 Task: Schedule a meeting for the app development brainstorming.
Action: Mouse moved to (92, 103)
Screenshot: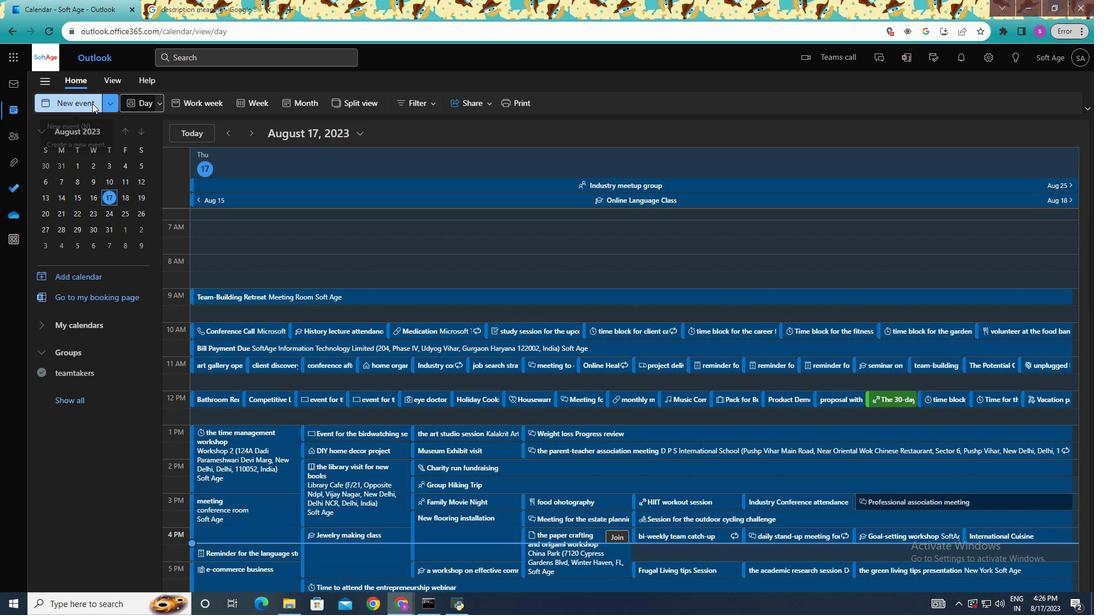 
Action: Mouse pressed left at (92, 103)
Screenshot: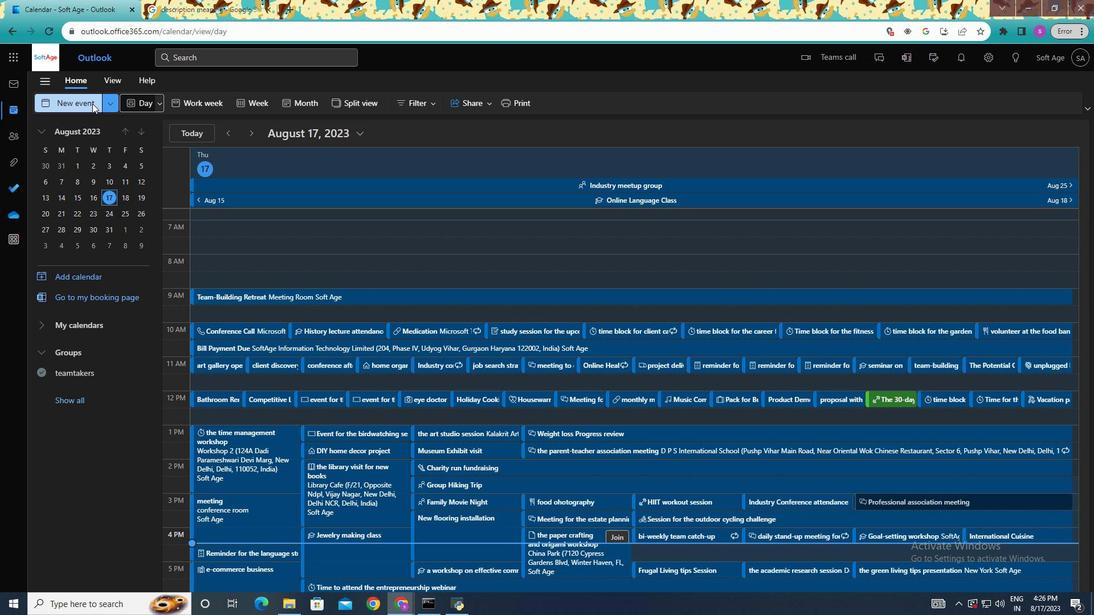 
Action: Mouse moved to (397, 192)
Screenshot: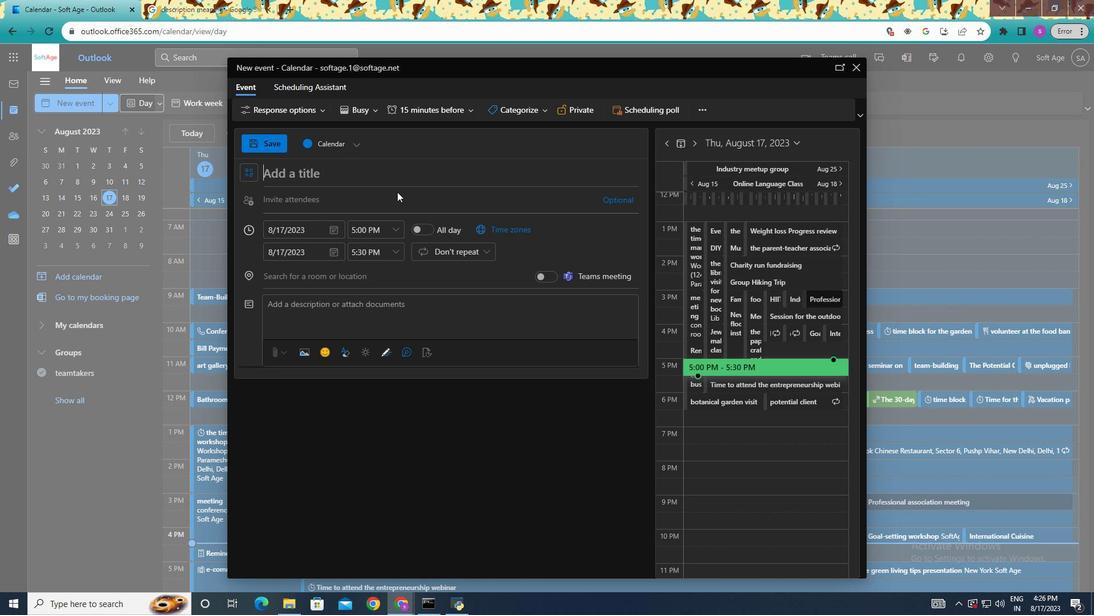 
Action: Key pressed <Key.shift>The<Key.space>app<Key.space>development
Screenshot: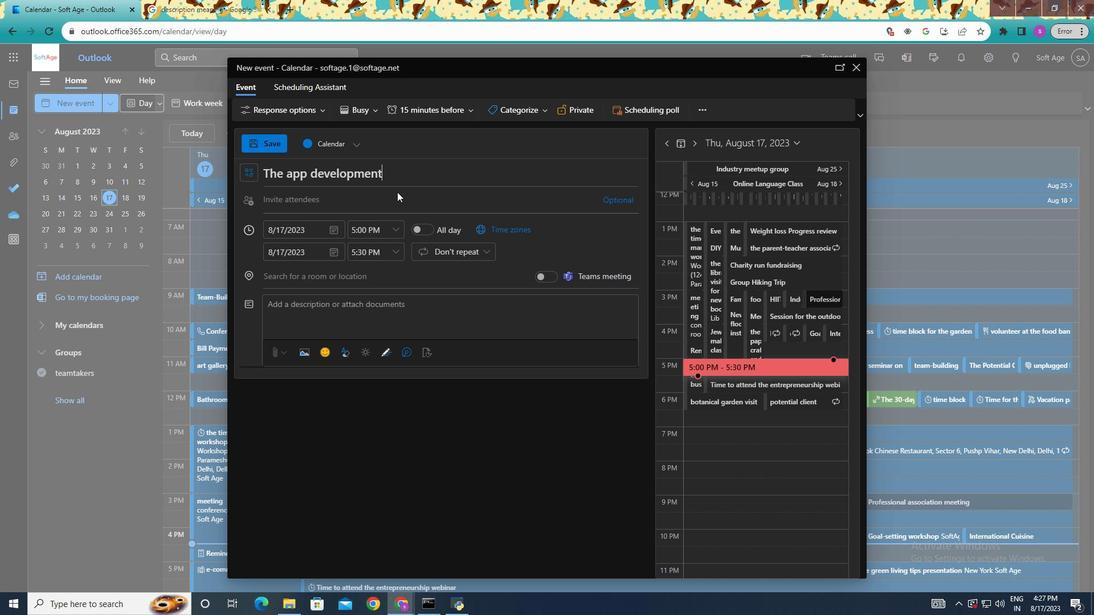 
Action: Mouse moved to (349, 200)
Screenshot: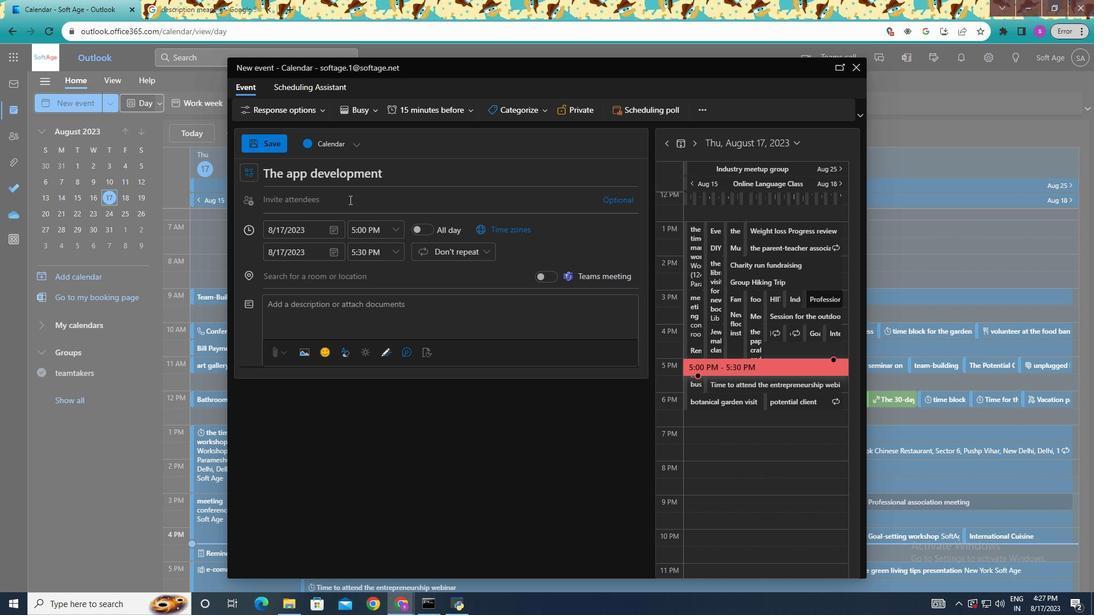 
Action: Mouse pressed left at (349, 200)
Screenshot: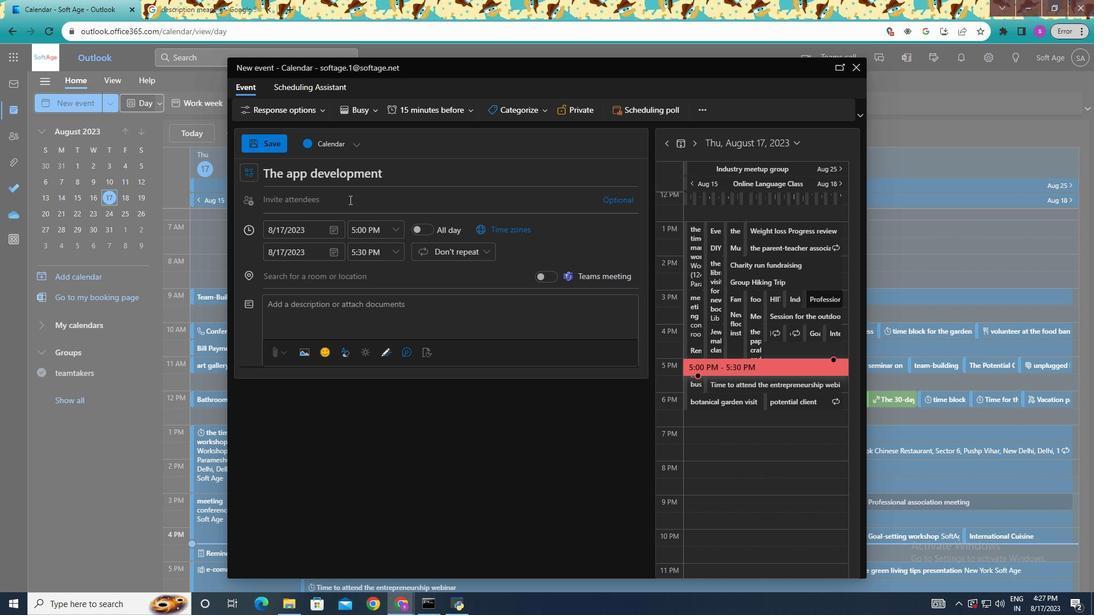 
Action: Mouse moved to (346, 258)
Screenshot: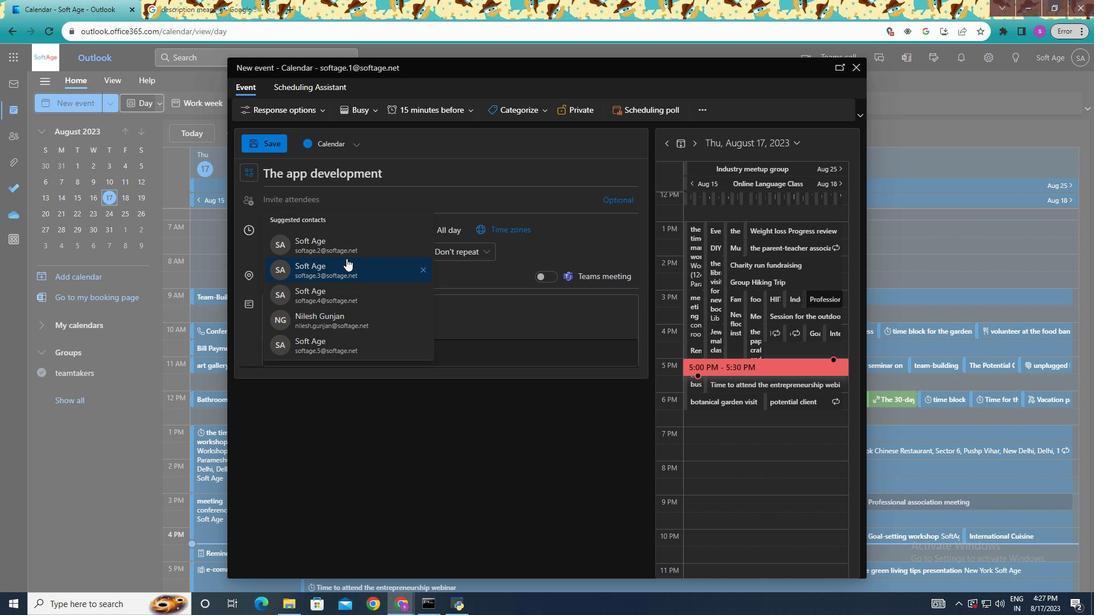 
Action: Mouse pressed left at (346, 258)
Screenshot: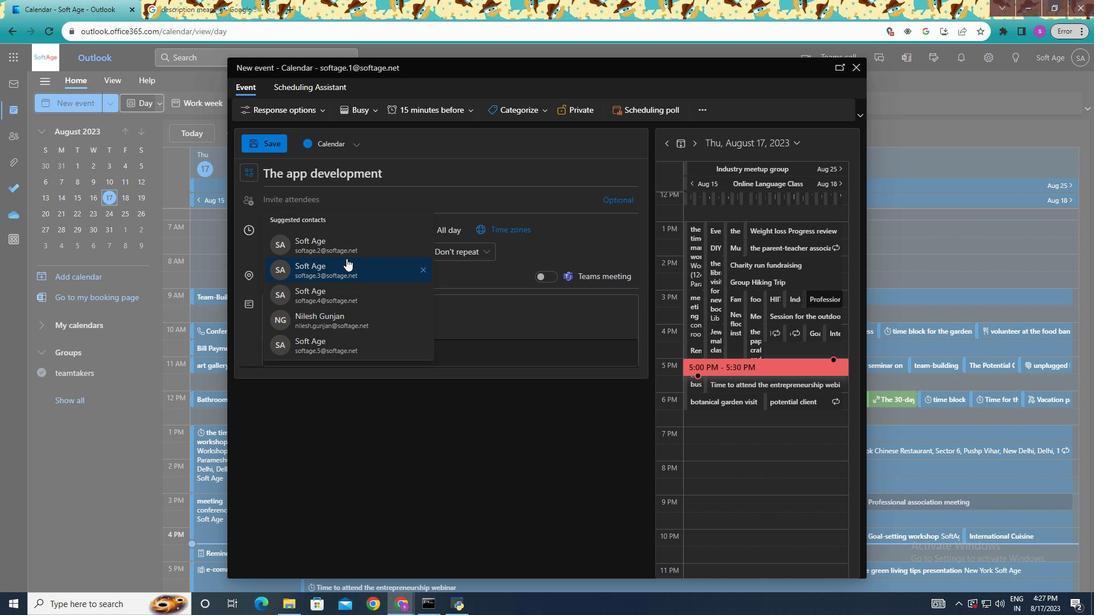 
Action: Mouse moved to (315, 352)
Screenshot: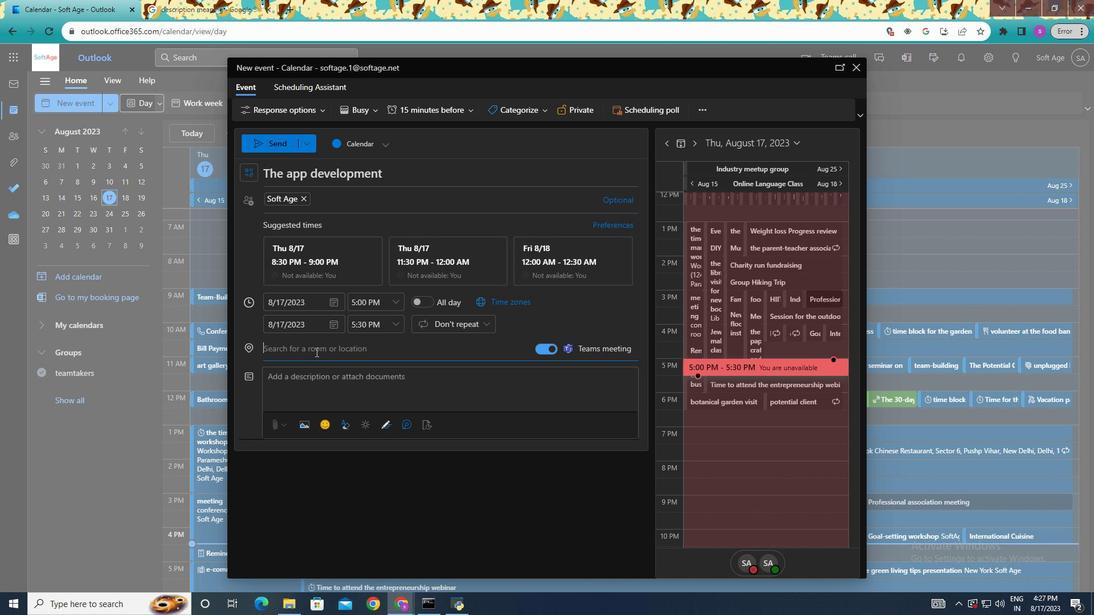 
Action: Mouse pressed left at (315, 352)
Screenshot: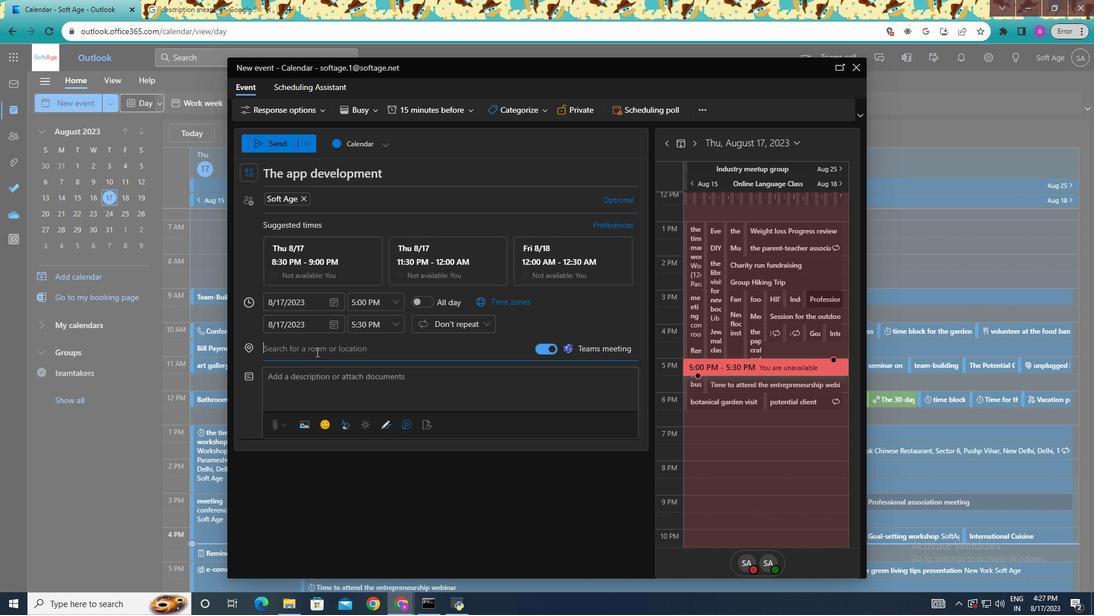 
Action: Mouse moved to (345, 473)
Screenshot: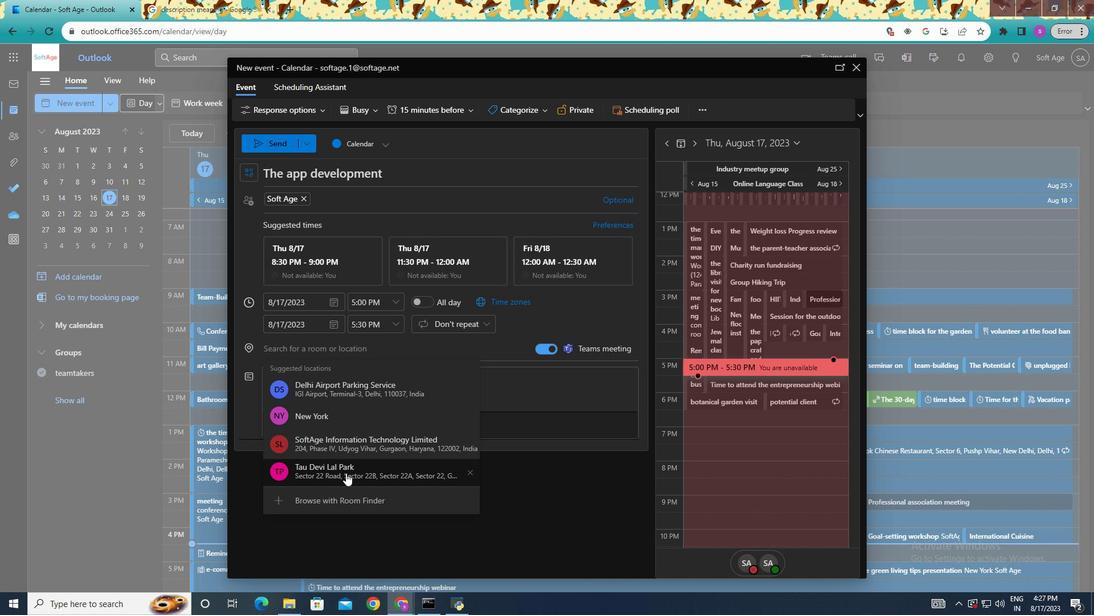 
Action: Mouse pressed left at (345, 473)
Screenshot: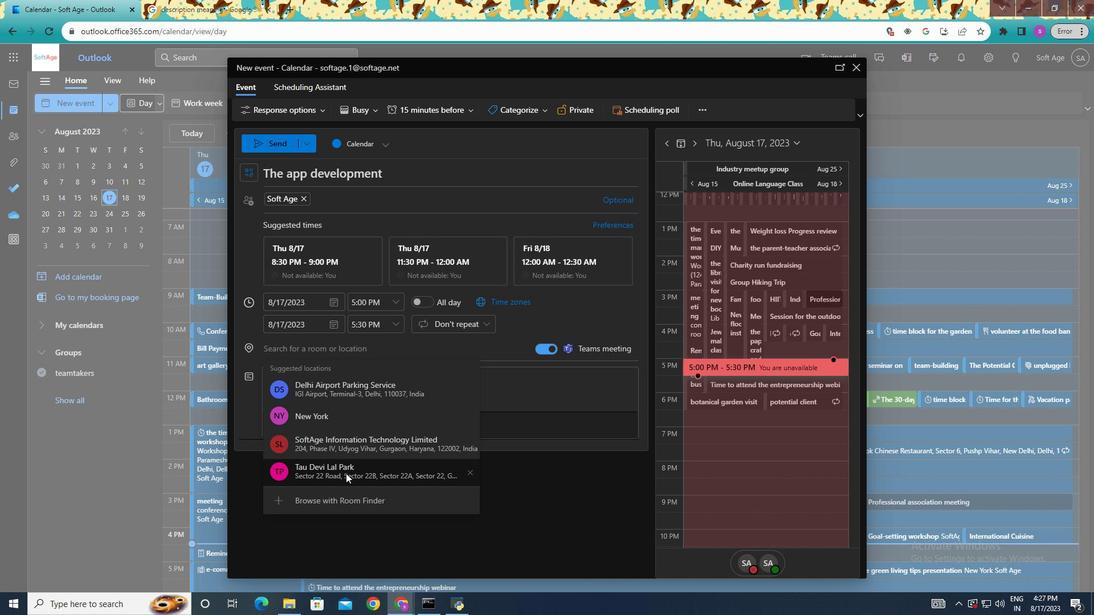
Action: Mouse moved to (320, 383)
Screenshot: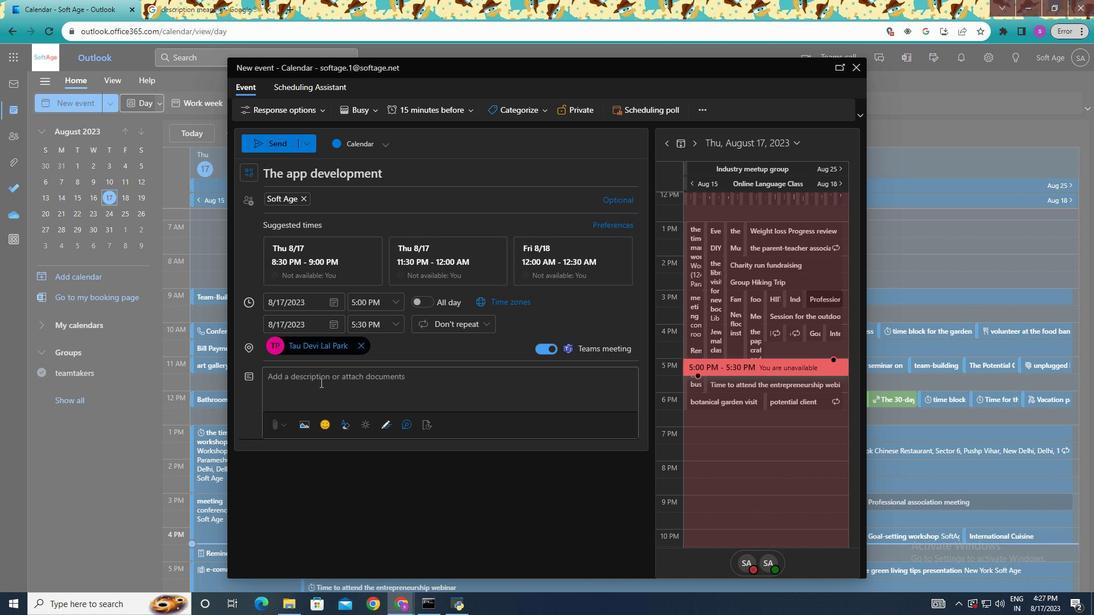 
Action: Mouse pressed left at (320, 383)
Screenshot: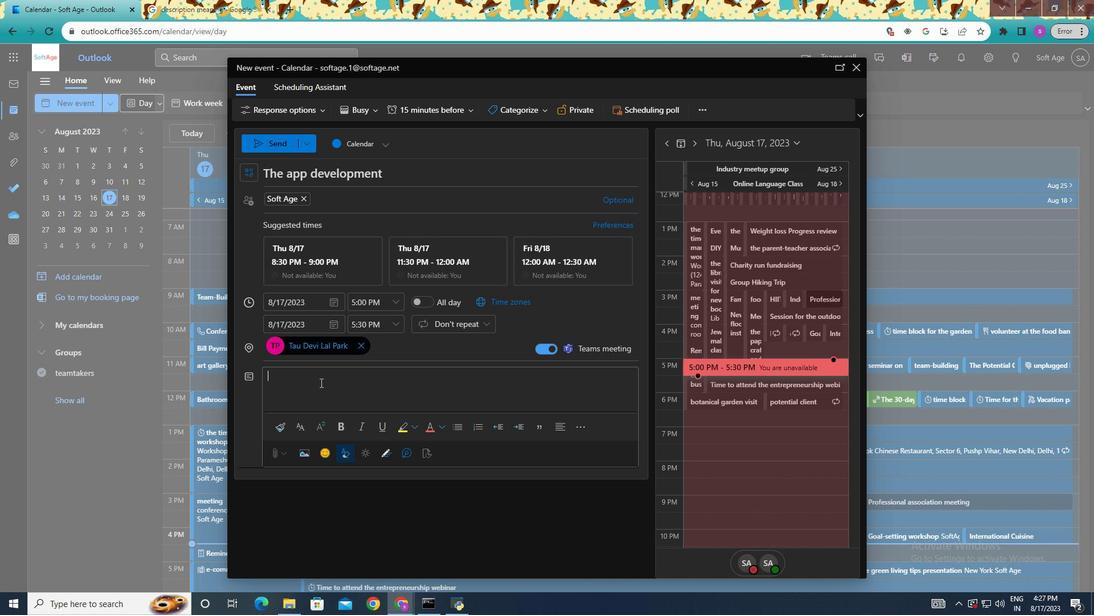 
Action: Key pressed <Key.shift>Brainstorming<Key.space>for<Key.space>app<Key.space>development<Key.space>involves<Key.space>generating<Key.space>creative<Key.space>ideas,<Key.space>identifying<Key.space>features,<Key.space>and<Key.space>planning<Key.space>the<Key.space>functionality<Key.space>of<Key.space>your<Key.space>app.<Key.space><Key.shift>Here's<Key.space>a<Key.space>step-by-guo<Key.backspace><Key.backspace><Key.backspace><Key.space>step<Key.space>guide<Key.space>to<Key.space>help<Key.space>you<Key.space>organize<Key.space>a<Key.space>productive<Key.space>app<Key.space>development<Key.space>brainstorming<Key.space>session.
Screenshot: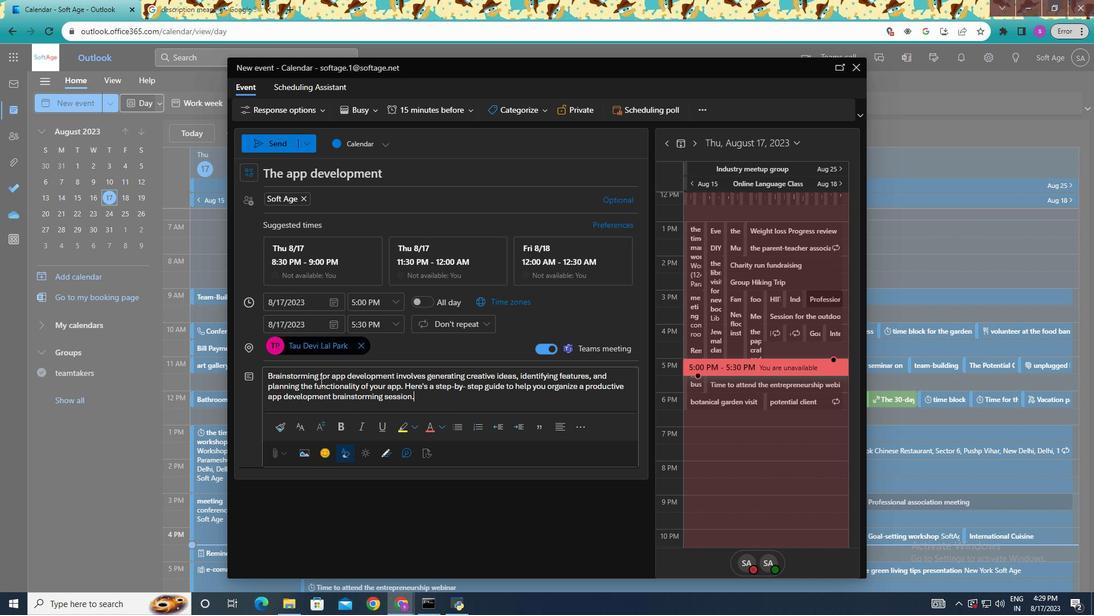 
Action: Mouse moved to (459, 297)
Screenshot: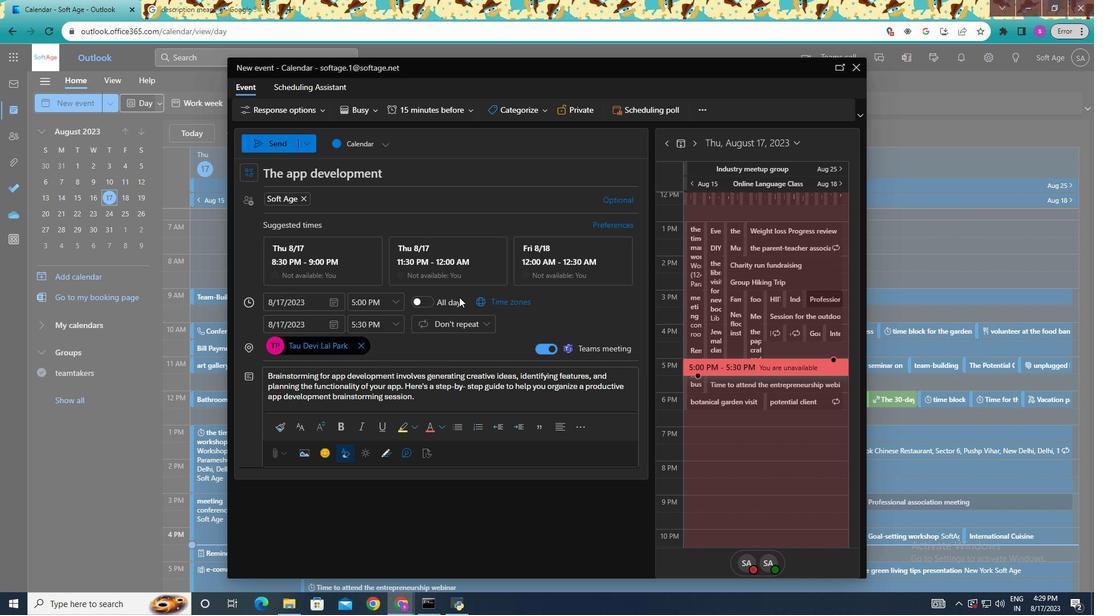 
Action: Mouse scrolled (459, 296) with delta (0, 0)
Screenshot: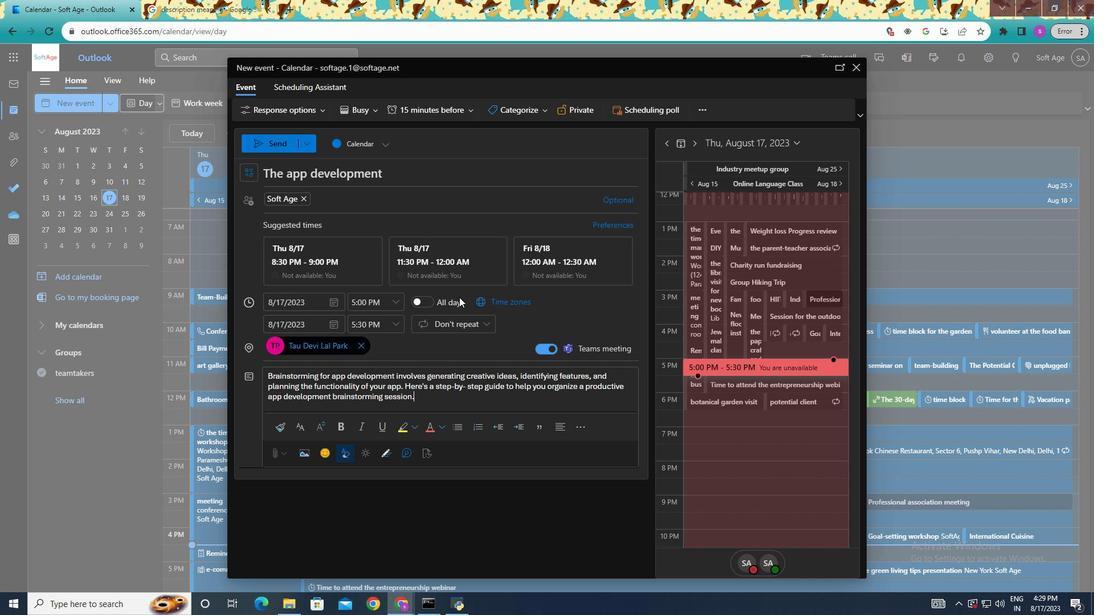 
Action: Mouse scrolled (459, 296) with delta (0, 0)
Screenshot: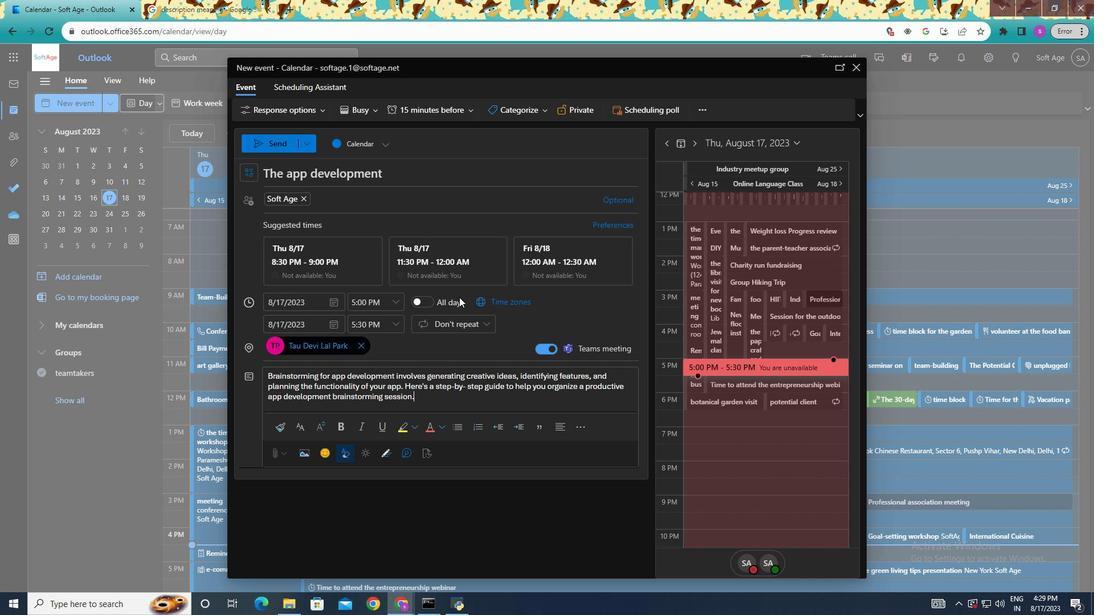 
Action: Mouse moved to (442, 428)
Screenshot: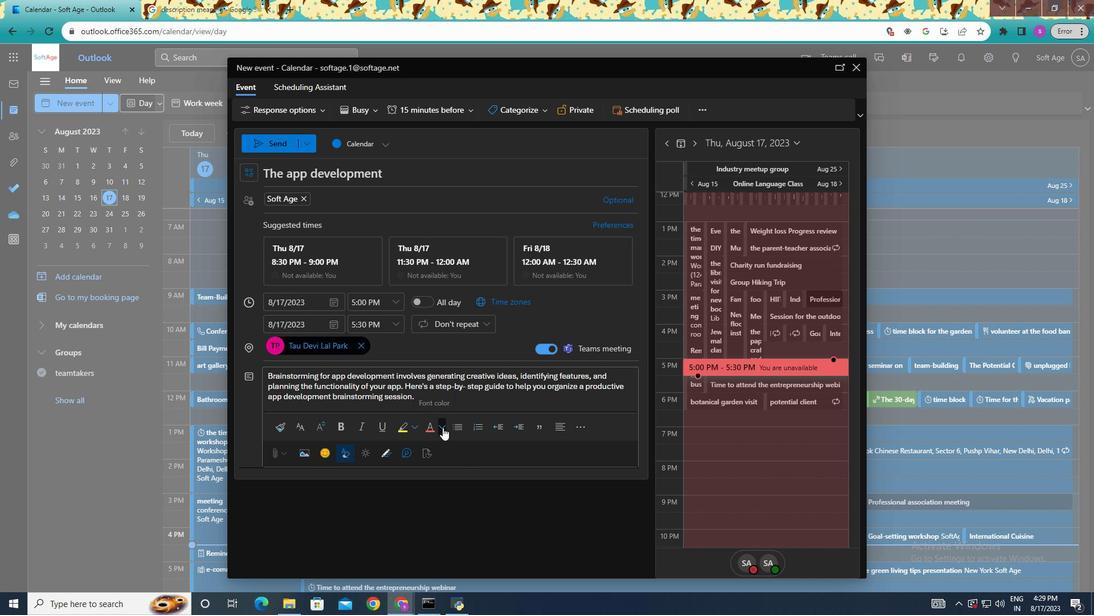 
Action: Mouse pressed left at (442, 428)
Screenshot: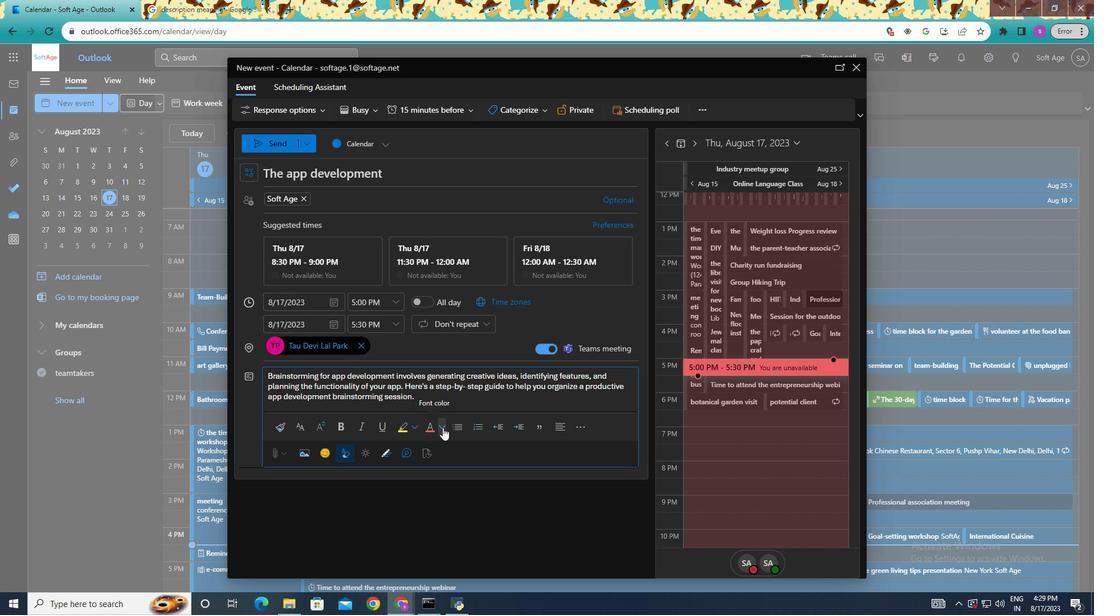 
Action: Mouse pressed left at (442, 428)
Screenshot: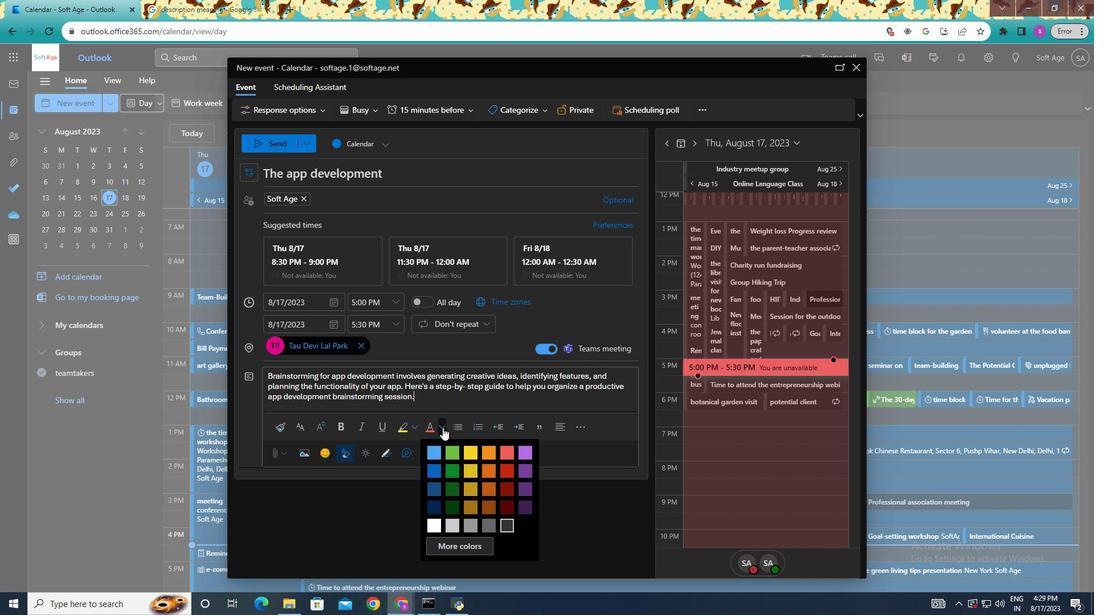 
Action: Mouse moved to (347, 430)
Screenshot: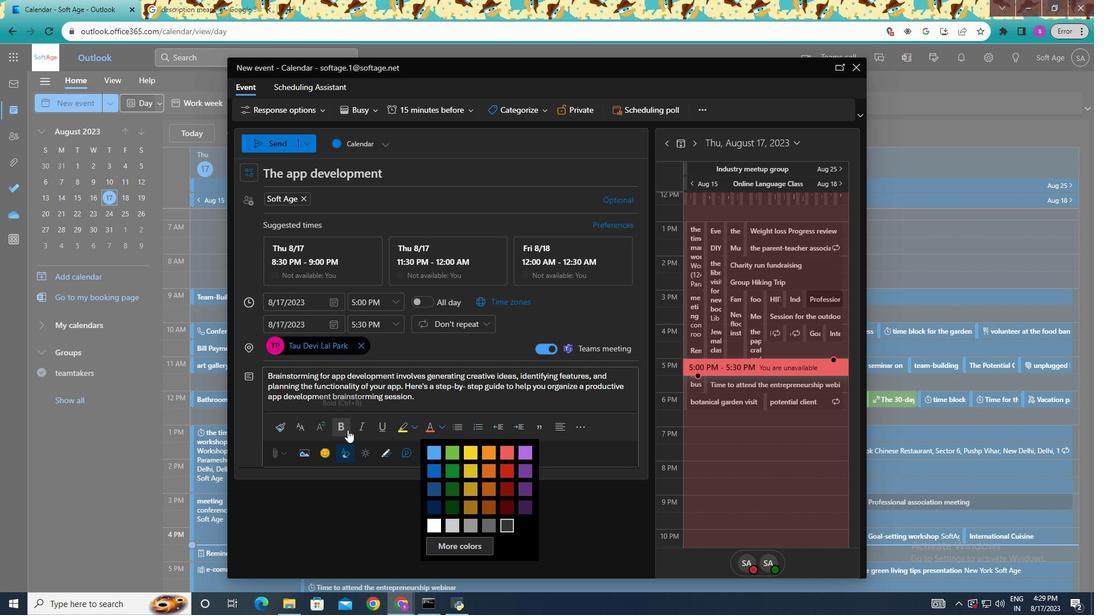 
Action: Mouse pressed left at (347, 430)
Screenshot: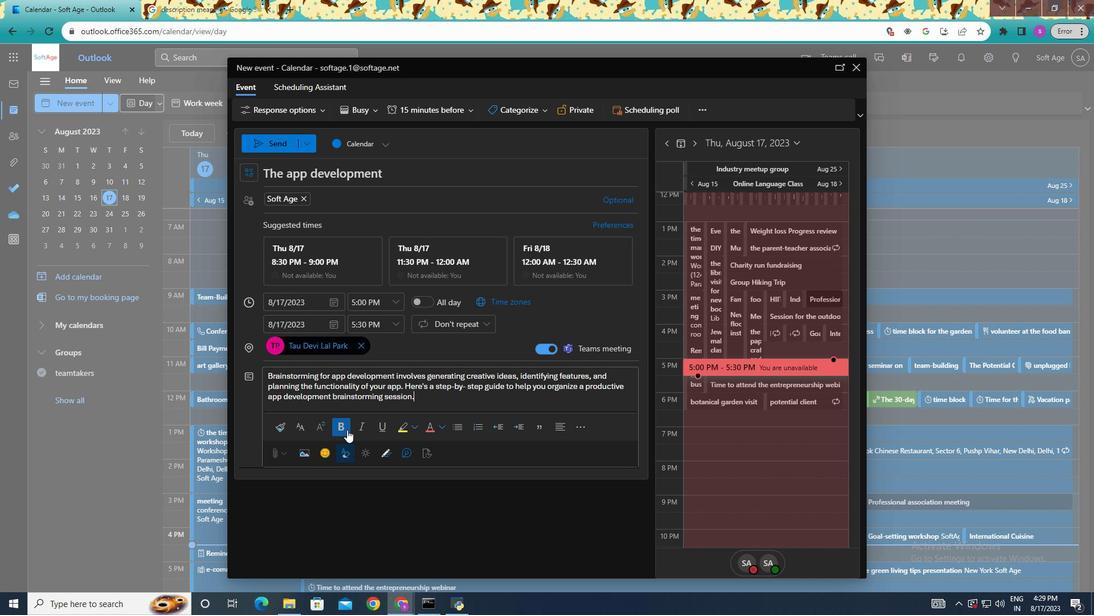 
Action: Mouse moved to (274, 139)
Screenshot: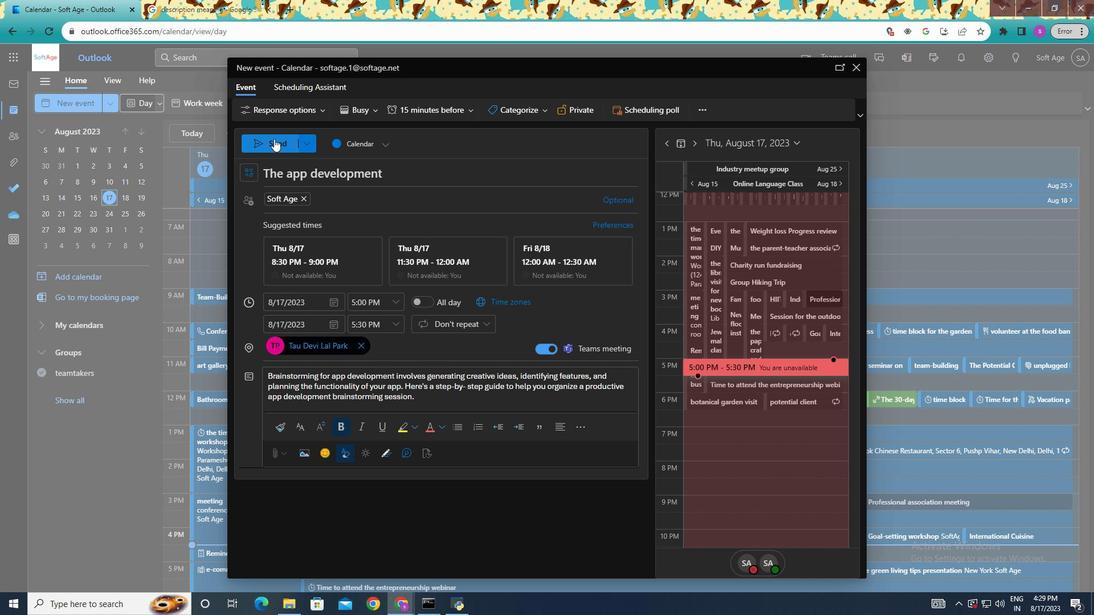 
Action: Mouse pressed left at (274, 139)
Screenshot: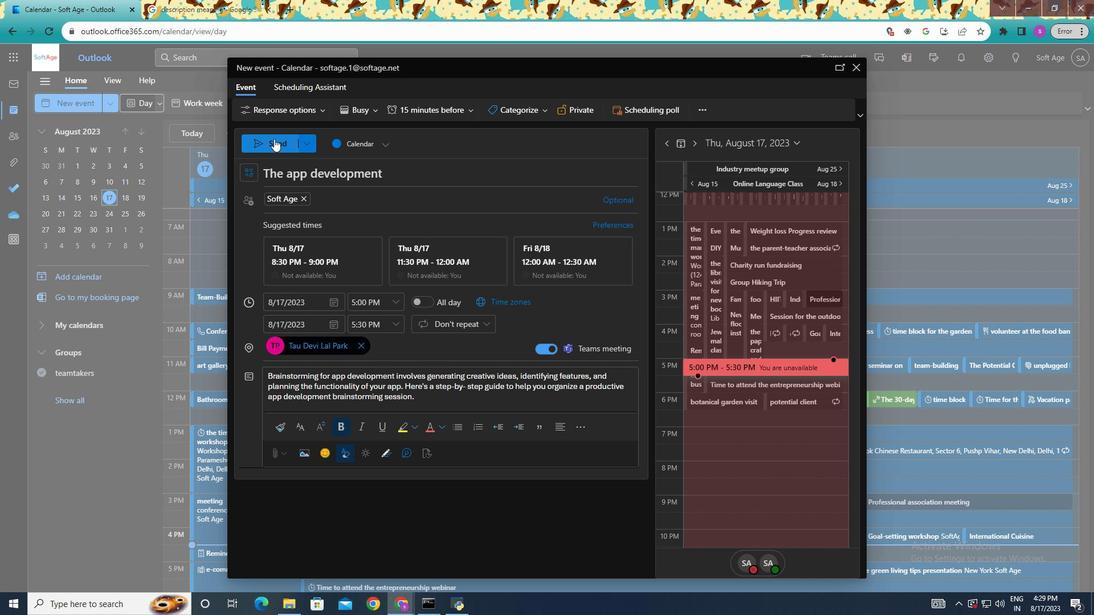 
